 Task: Search One-way flight tickets for 2 adults, in Business from Sharm El Sheikh to Chengdu to travel on 15-Dec-2023.
Action: Mouse moved to (321, 262)
Screenshot: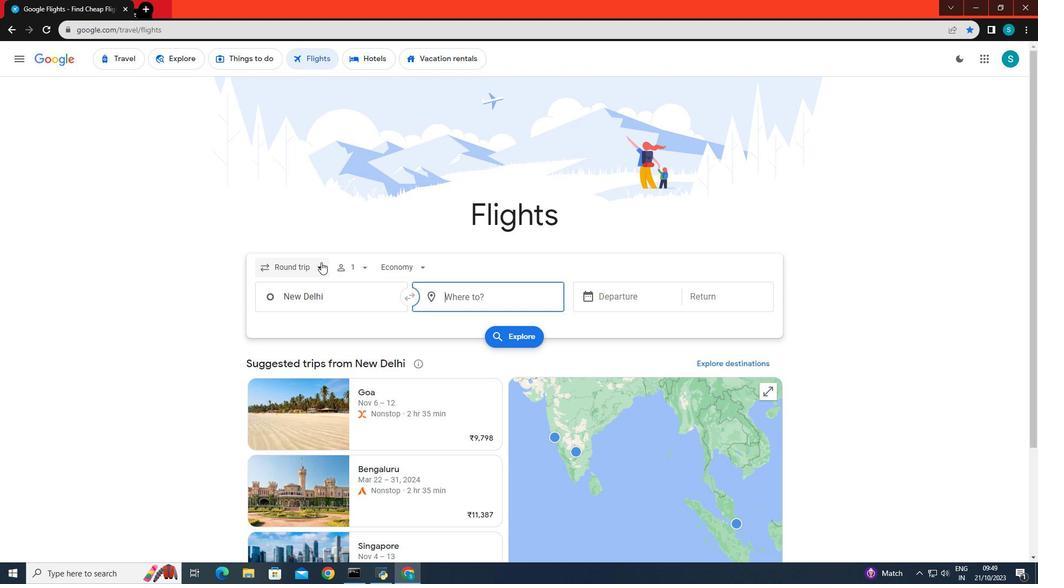 
Action: Mouse pressed left at (321, 262)
Screenshot: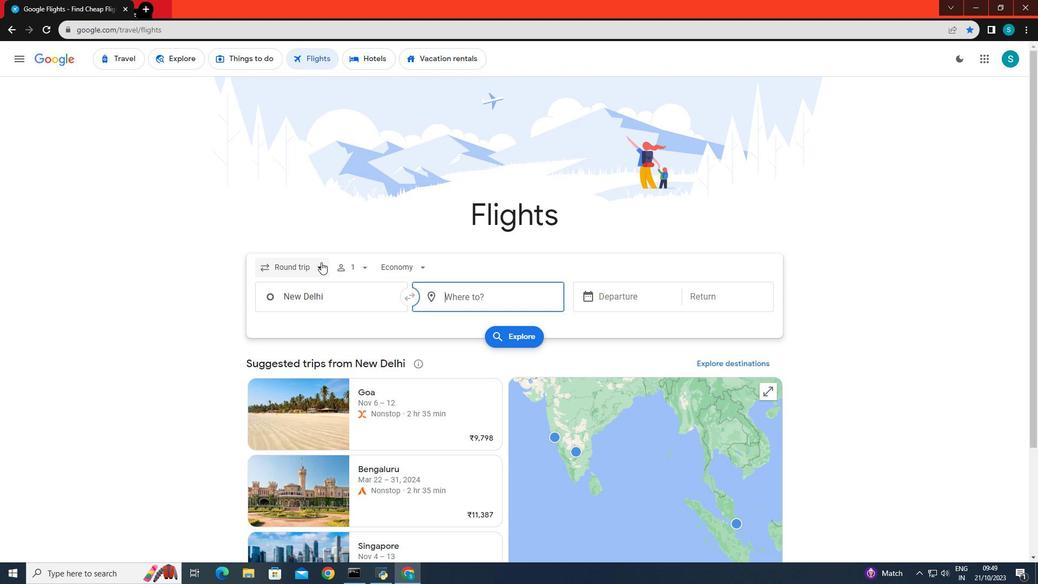 
Action: Mouse moved to (297, 317)
Screenshot: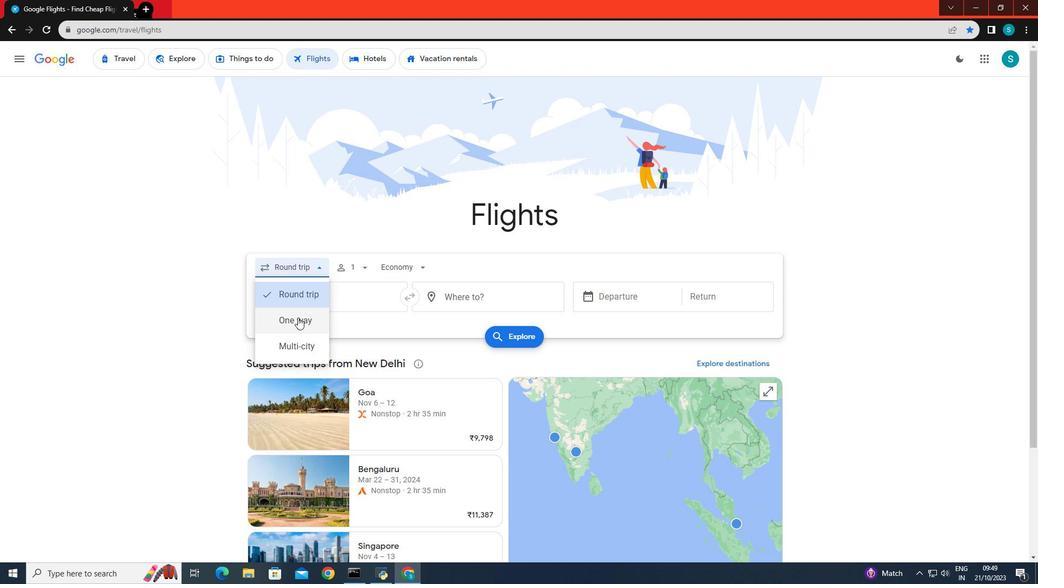 
Action: Mouse pressed left at (297, 317)
Screenshot: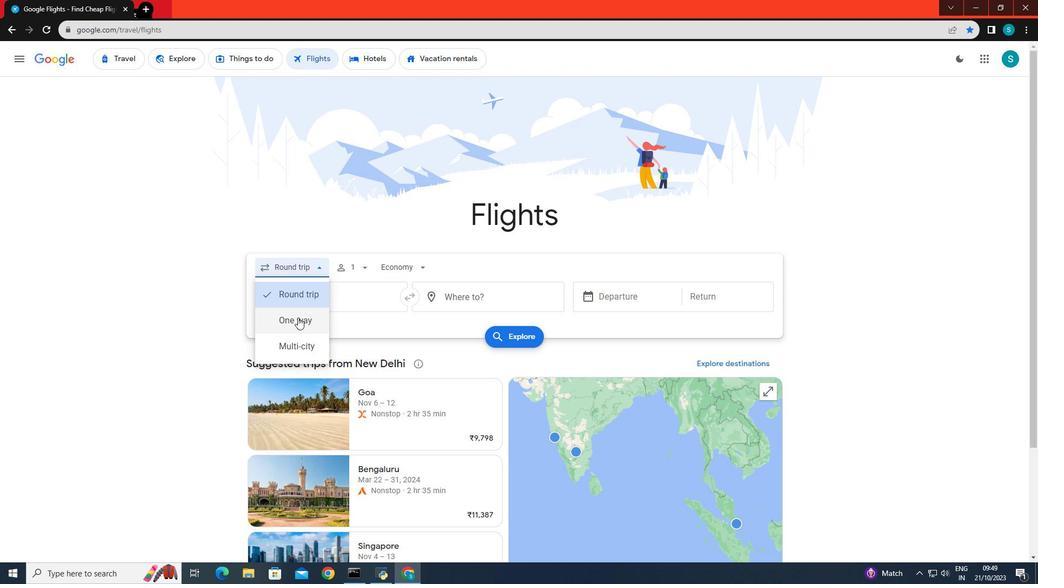 
Action: Mouse moved to (350, 266)
Screenshot: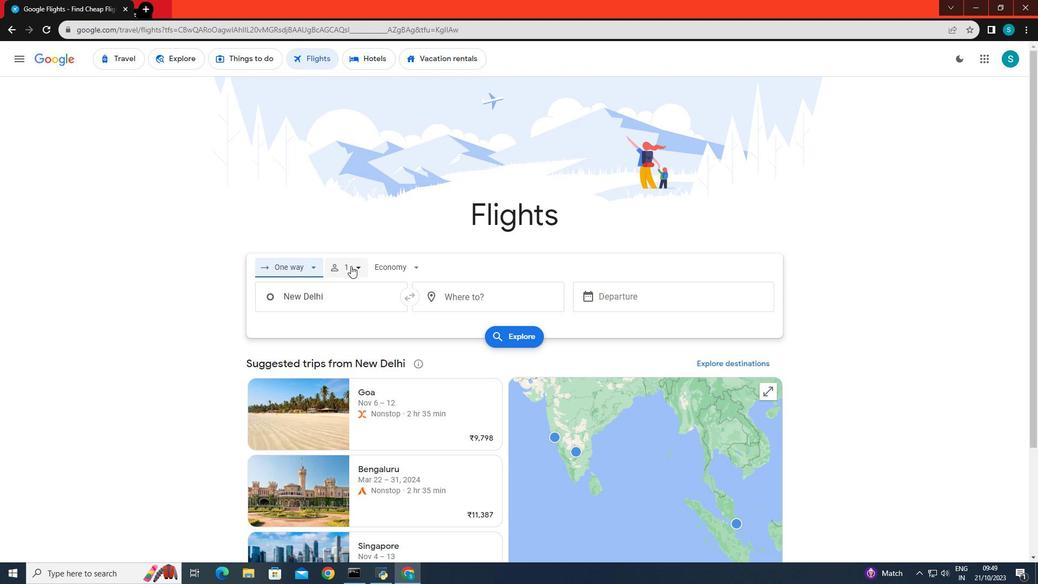 
Action: Mouse pressed left at (350, 266)
Screenshot: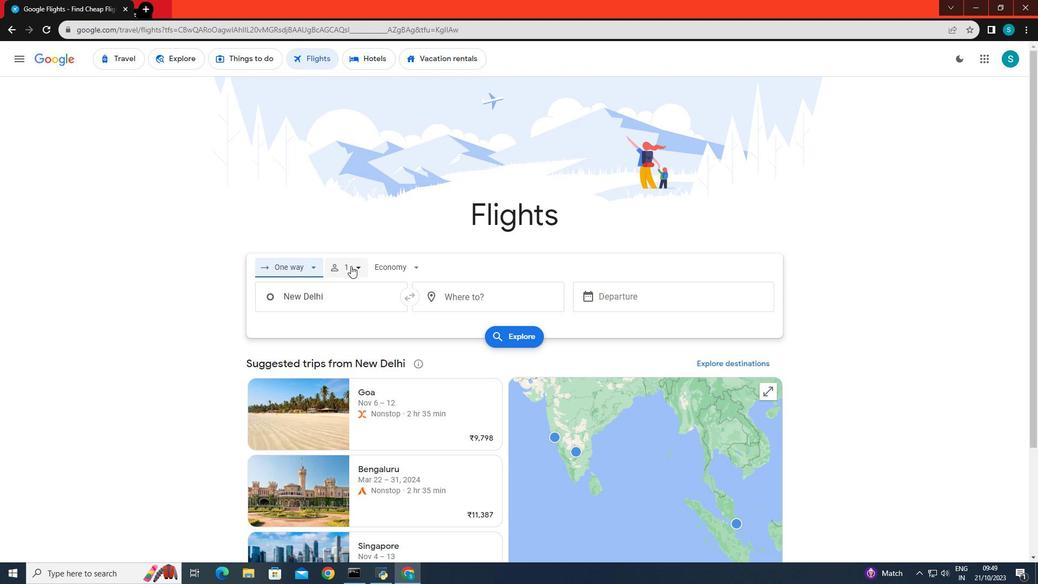 
Action: Mouse moved to (441, 294)
Screenshot: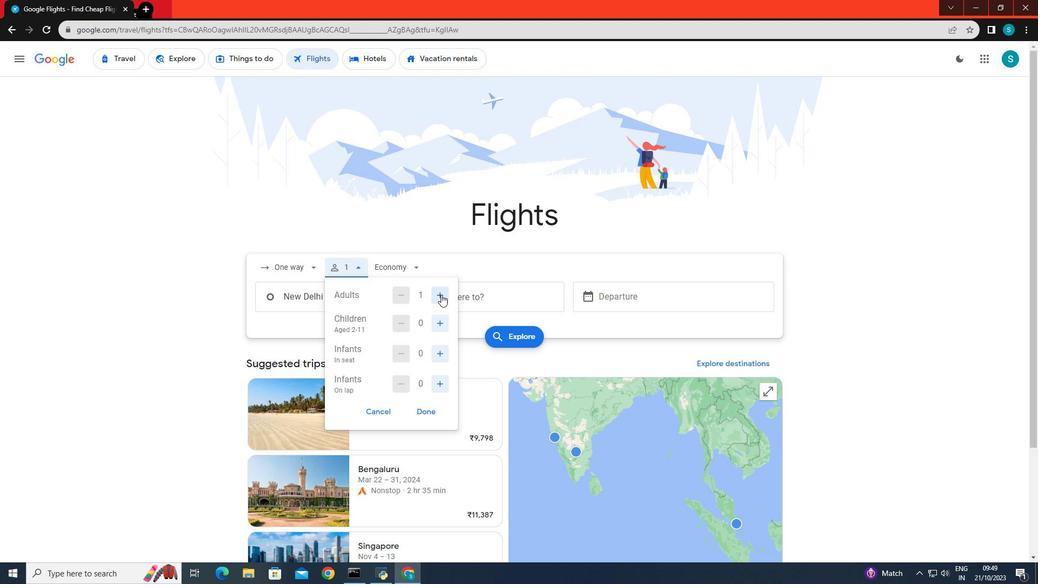 
Action: Mouse pressed left at (441, 294)
Screenshot: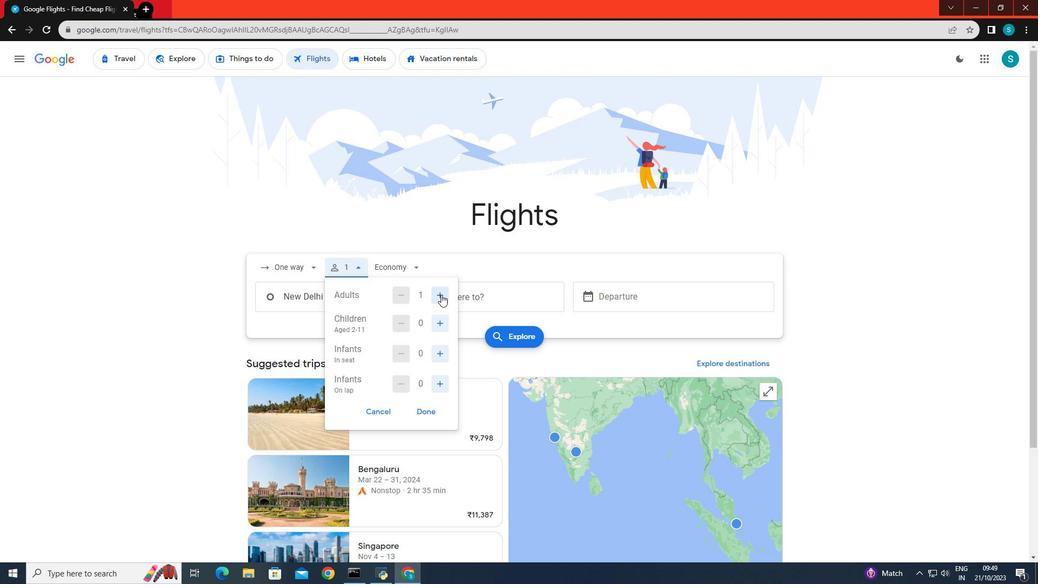 
Action: Mouse moved to (426, 408)
Screenshot: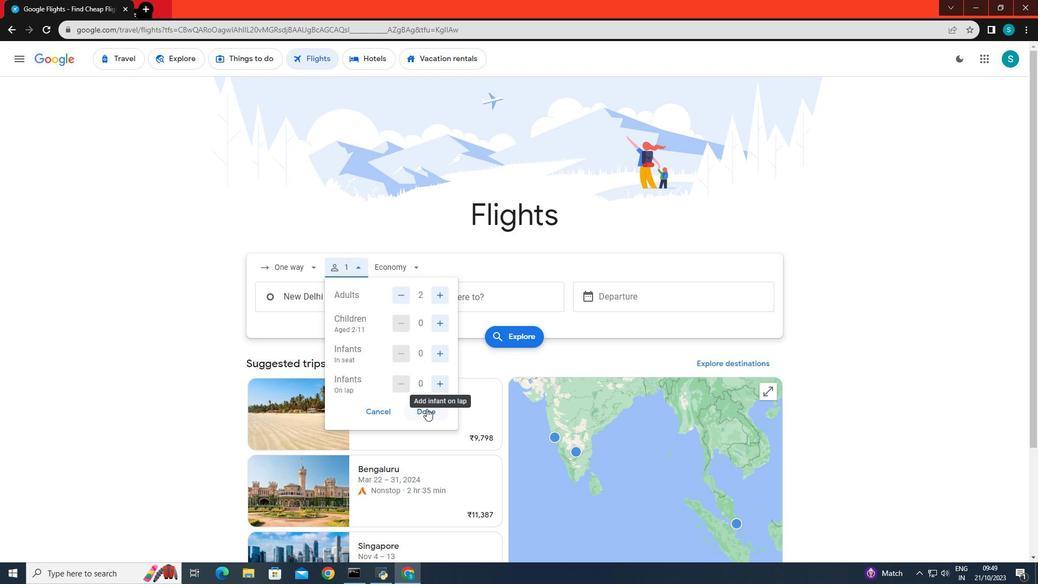 
Action: Mouse pressed left at (426, 408)
Screenshot: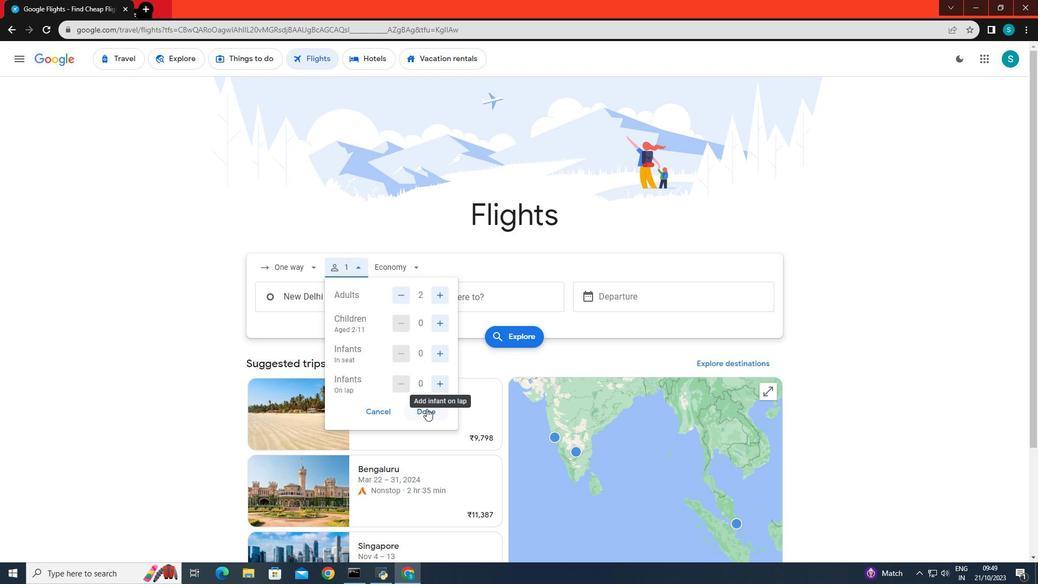 
Action: Mouse moved to (410, 261)
Screenshot: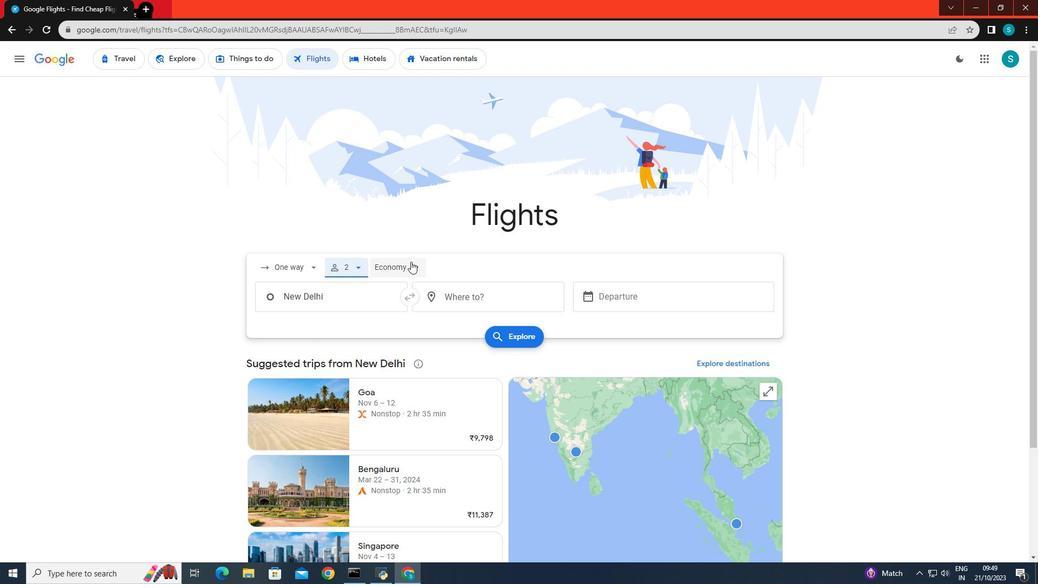 
Action: Mouse pressed left at (410, 261)
Screenshot: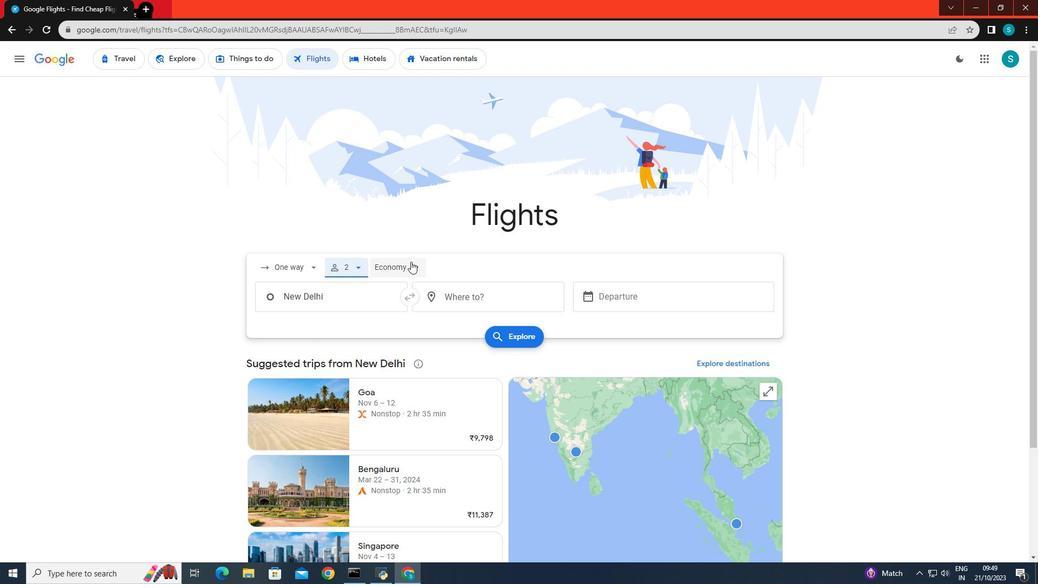 
Action: Mouse moved to (408, 341)
Screenshot: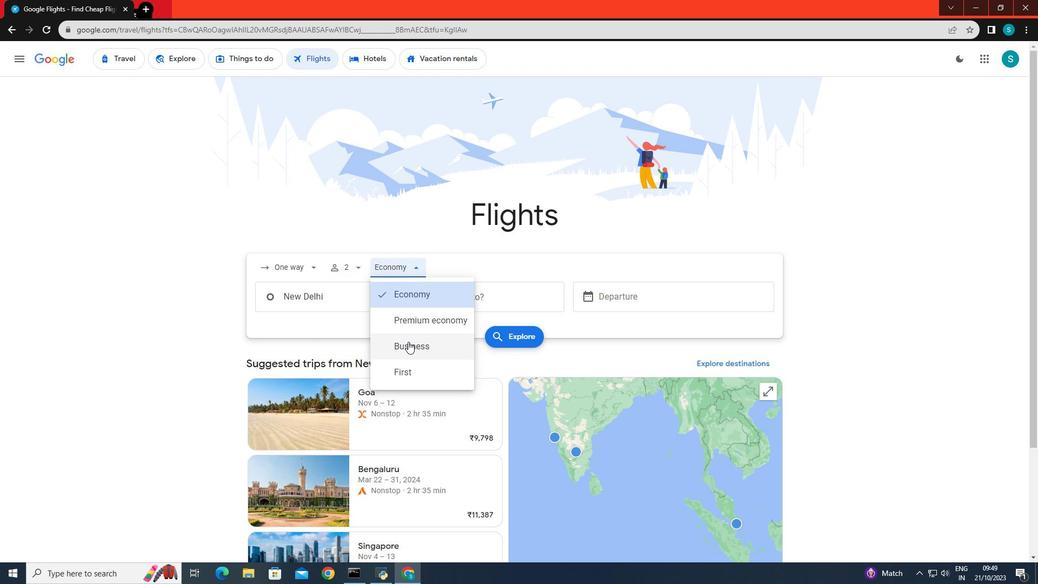
Action: Mouse pressed left at (408, 341)
Screenshot: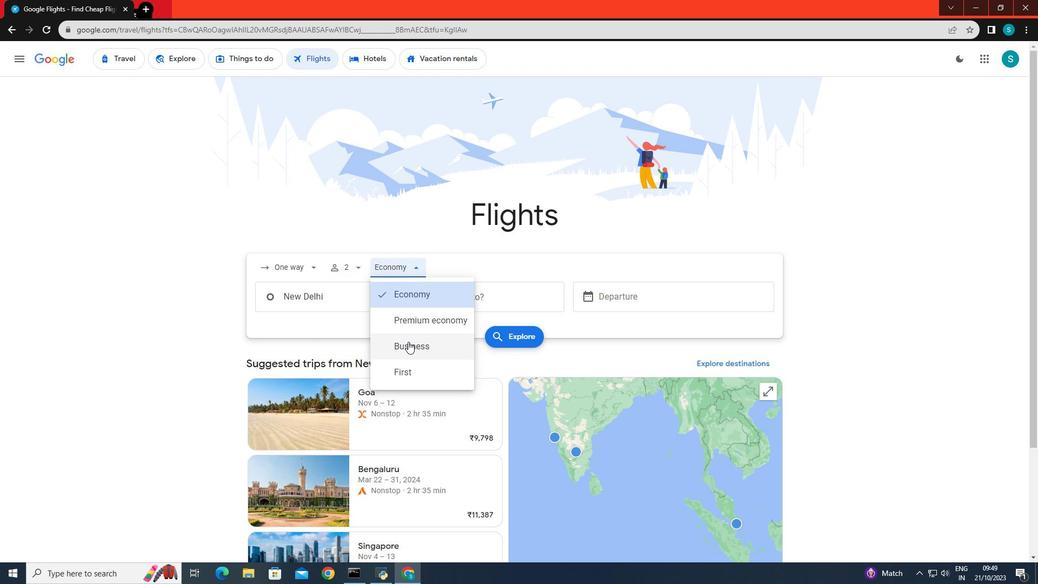 
Action: Mouse moved to (328, 292)
Screenshot: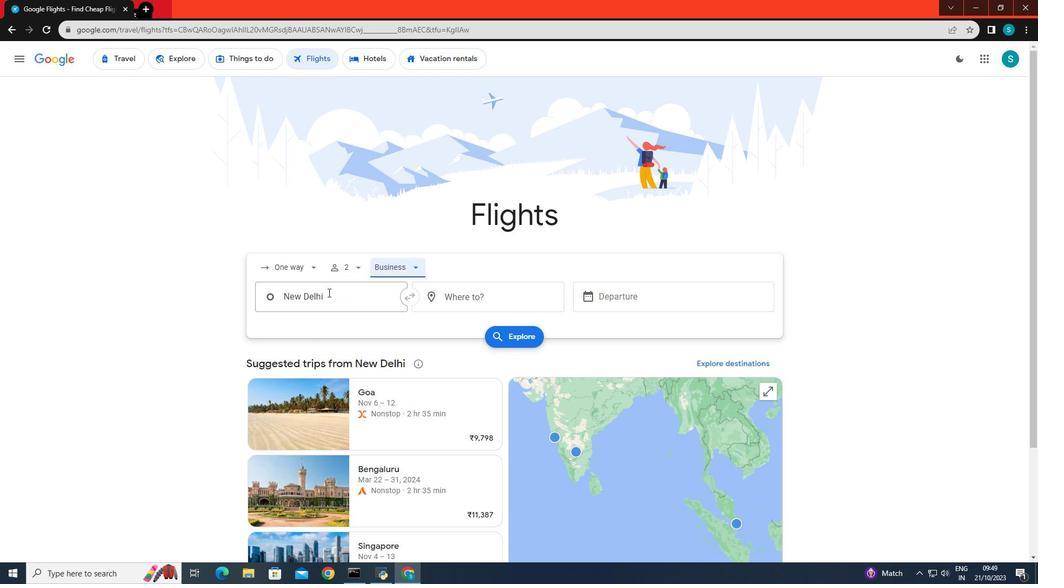 
Action: Mouse pressed left at (328, 292)
Screenshot: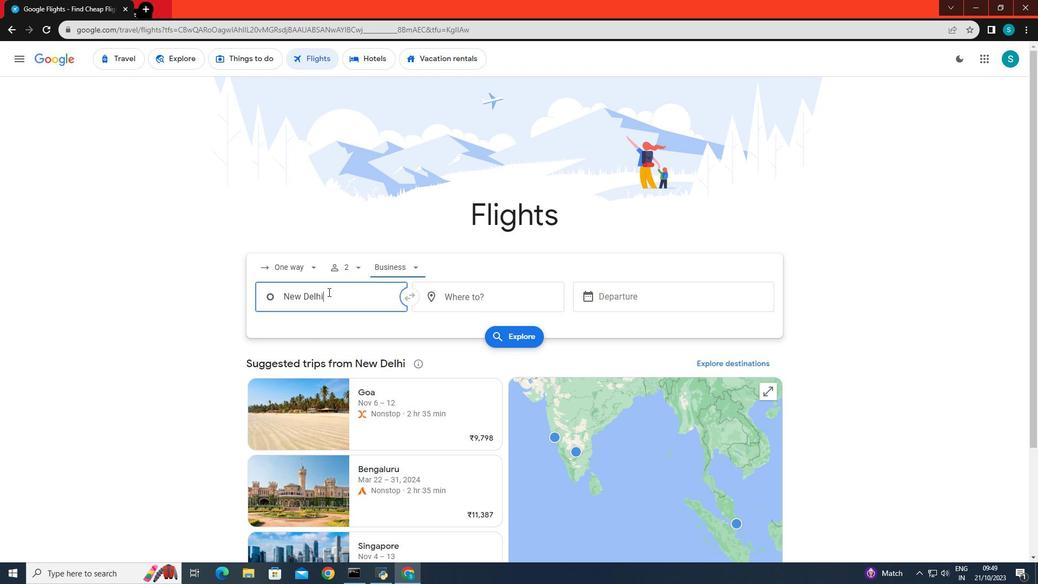 
Action: Key pressed <Key.backspace><Key.caps_lock>S<Key.caps_lock>harm
Screenshot: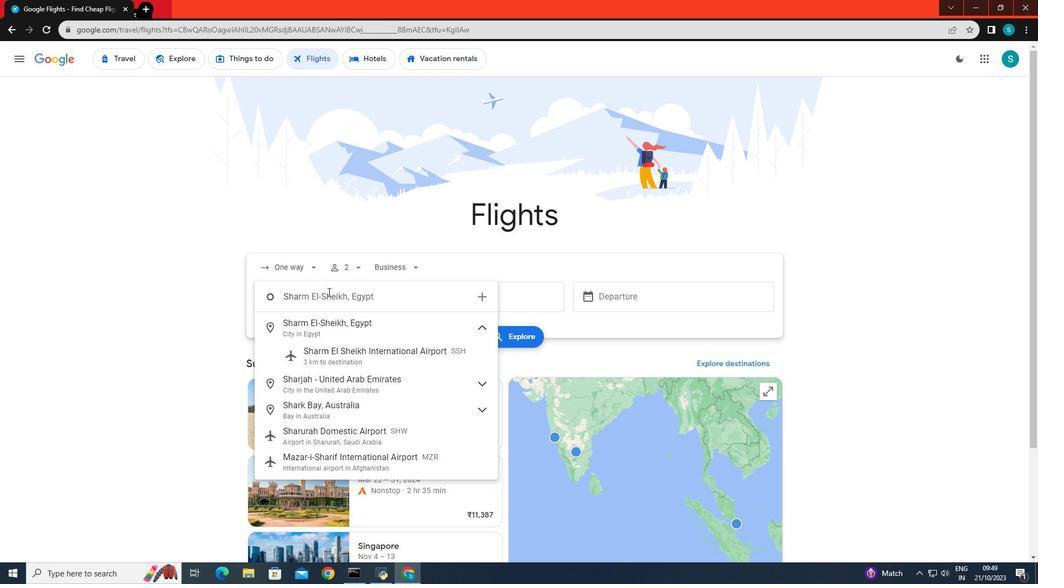 
Action: Mouse moved to (326, 319)
Screenshot: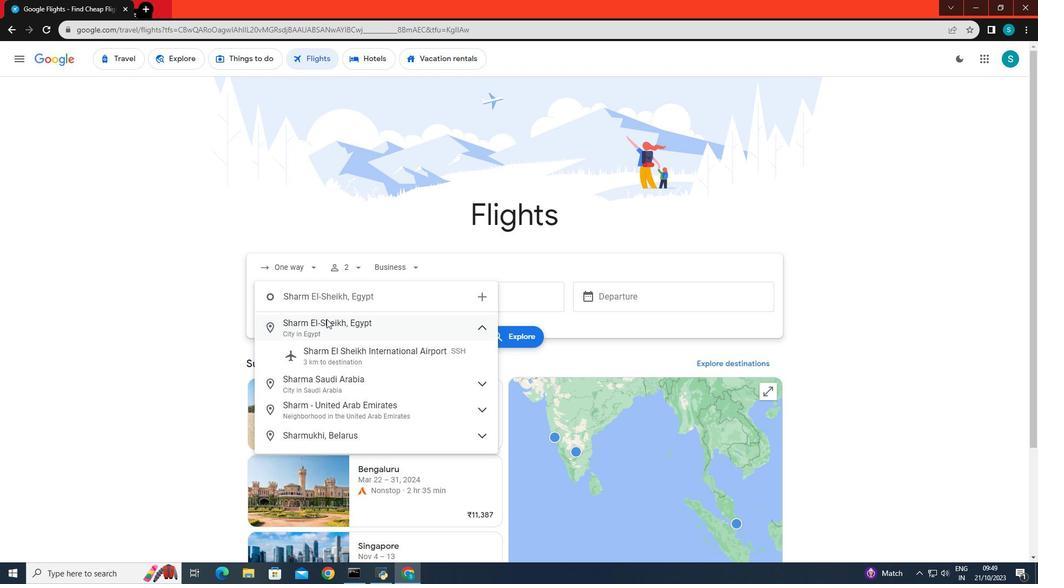 
Action: Mouse pressed left at (326, 319)
Screenshot: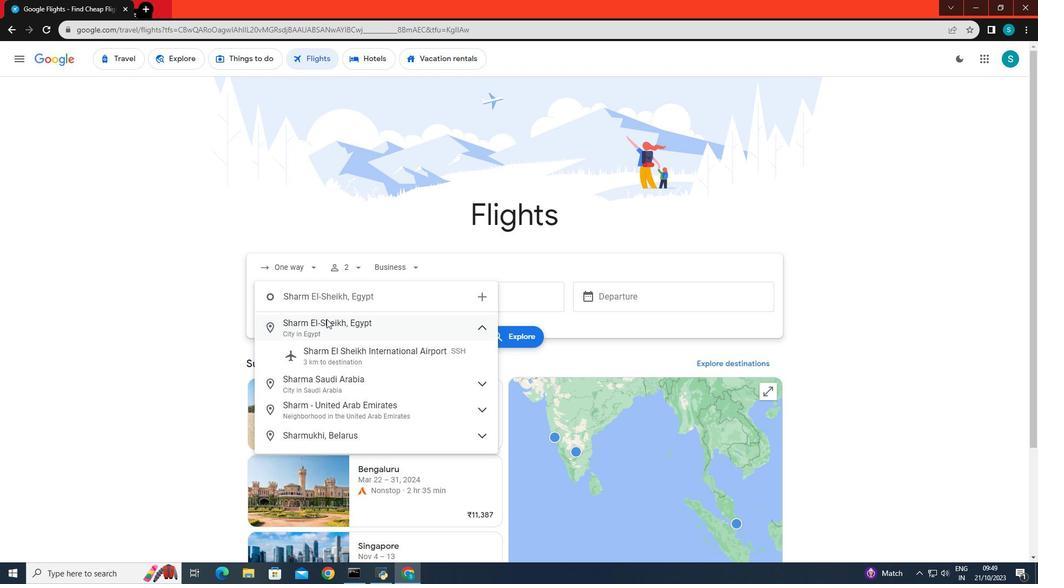 
Action: Mouse moved to (457, 297)
Screenshot: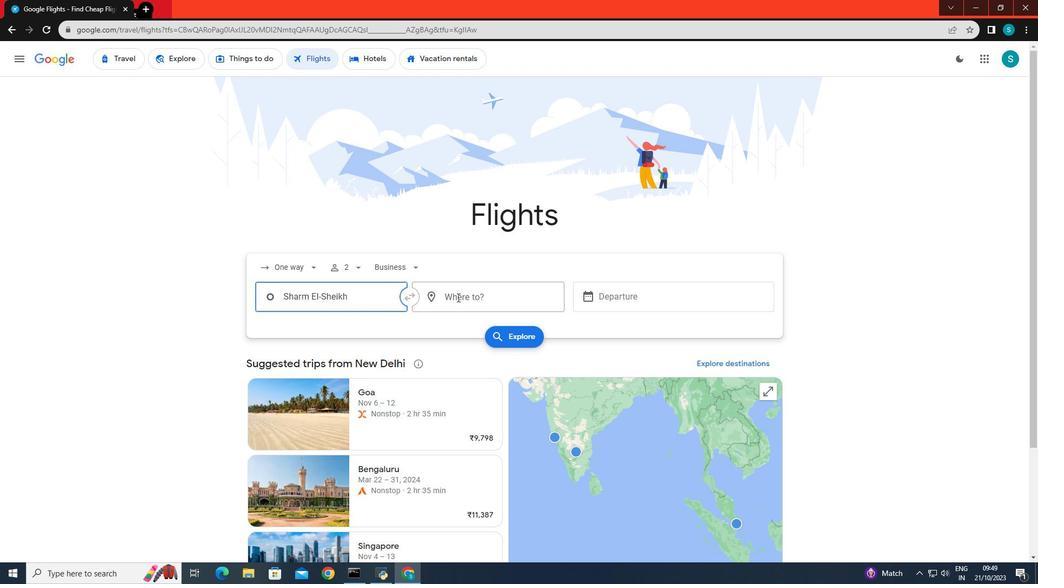 
Action: Mouse pressed left at (457, 297)
Screenshot: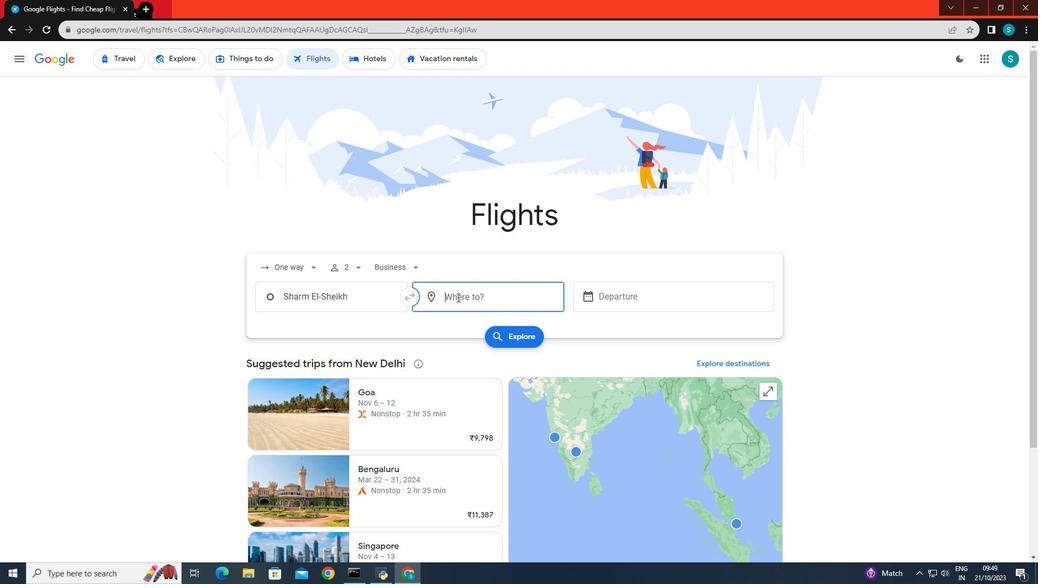 
Action: Key pressed <Key.caps_lock>C<Key.caps_lock>hengd
Screenshot: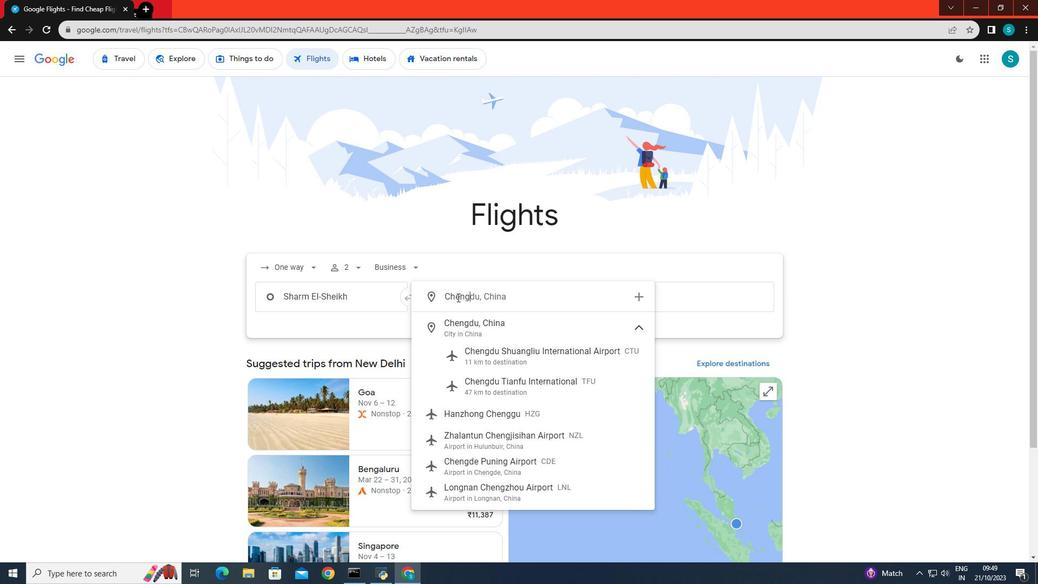 
Action: Mouse moved to (491, 322)
Screenshot: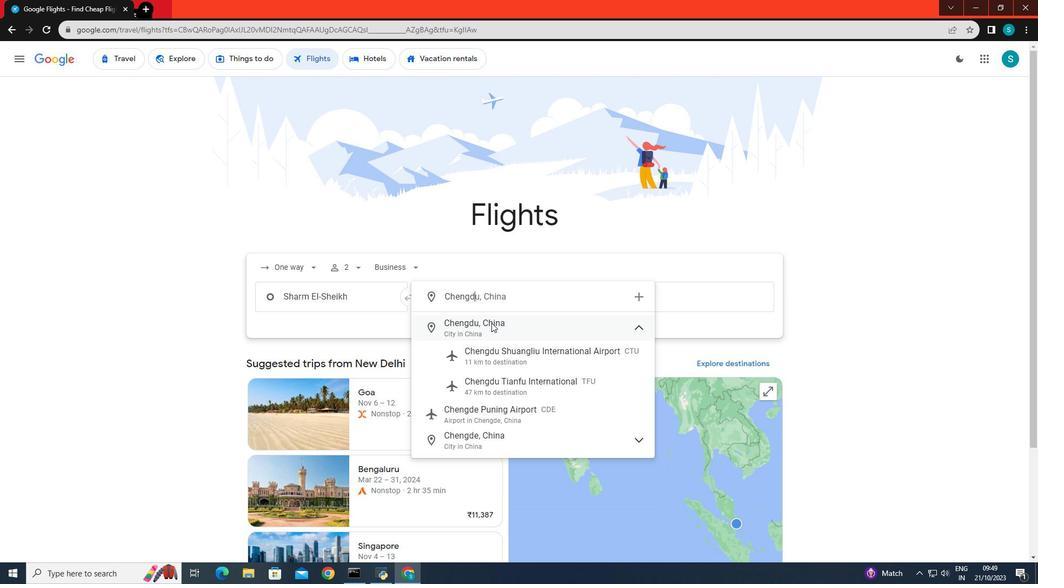 
Action: Mouse pressed left at (491, 322)
Screenshot: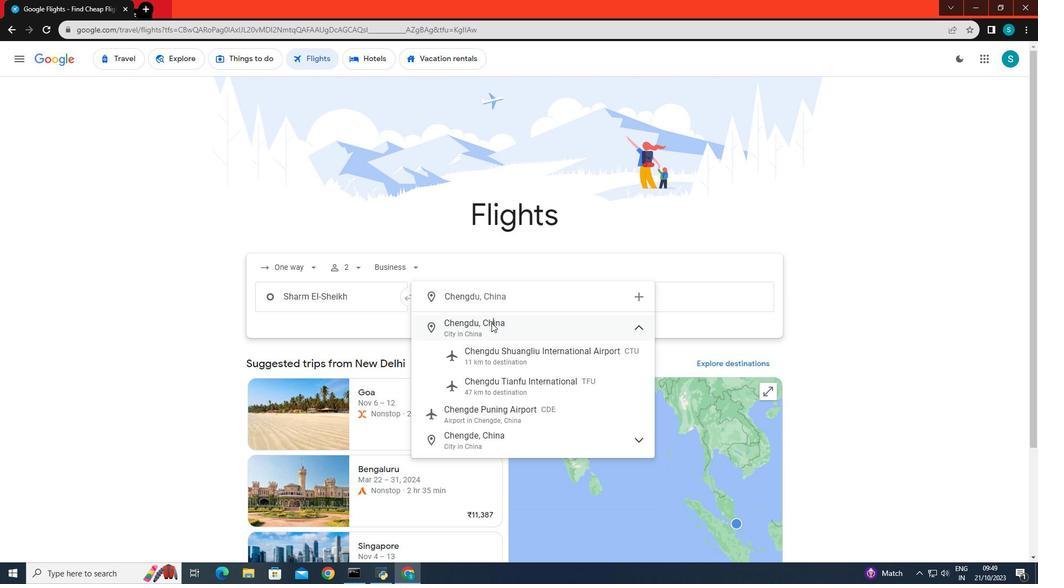 
Action: Mouse moved to (604, 289)
Screenshot: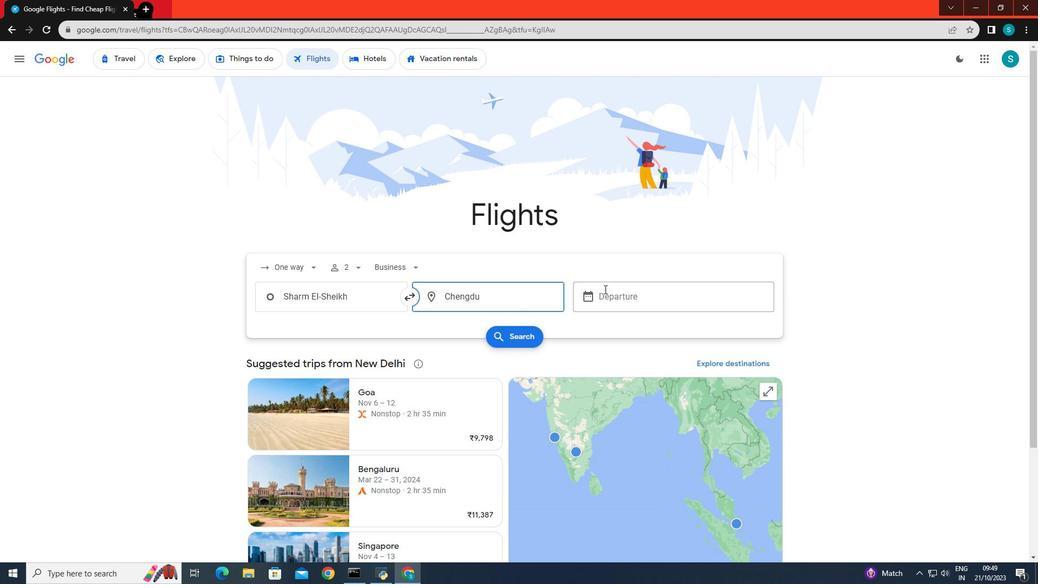 
Action: Mouse pressed left at (604, 289)
Screenshot: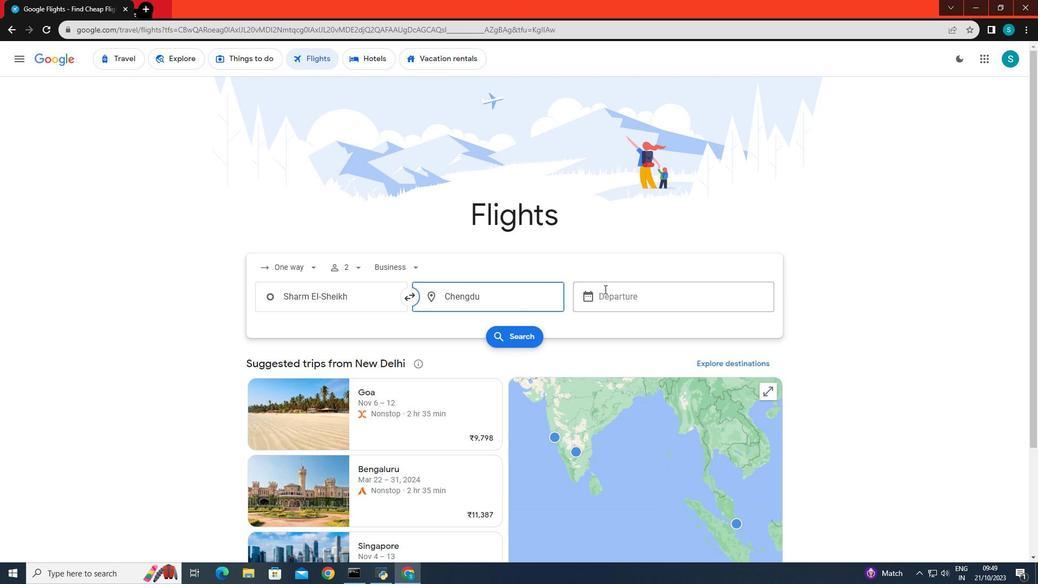 
Action: Mouse moved to (785, 416)
Screenshot: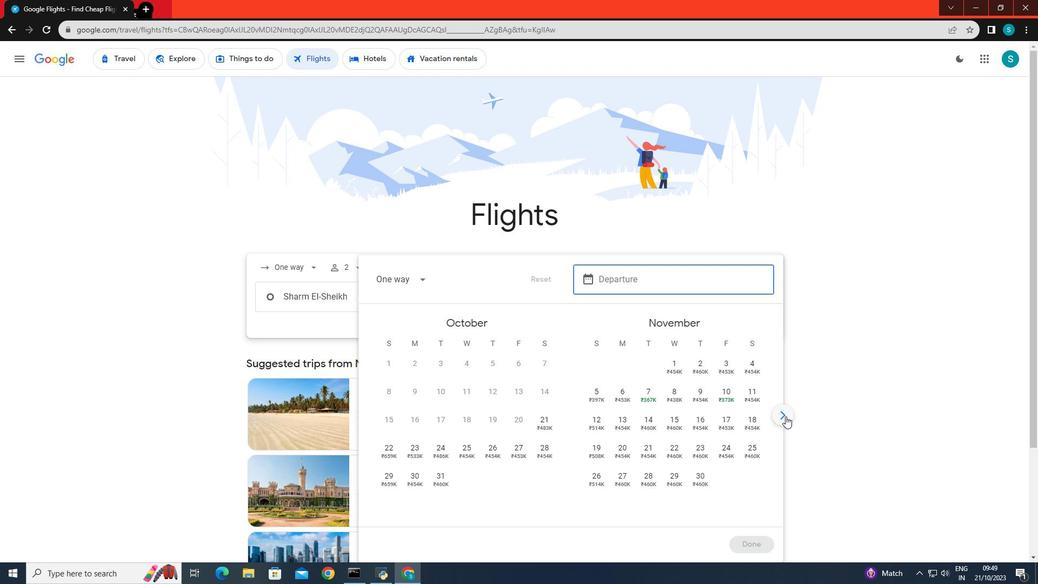 
Action: Mouse pressed left at (785, 416)
Screenshot: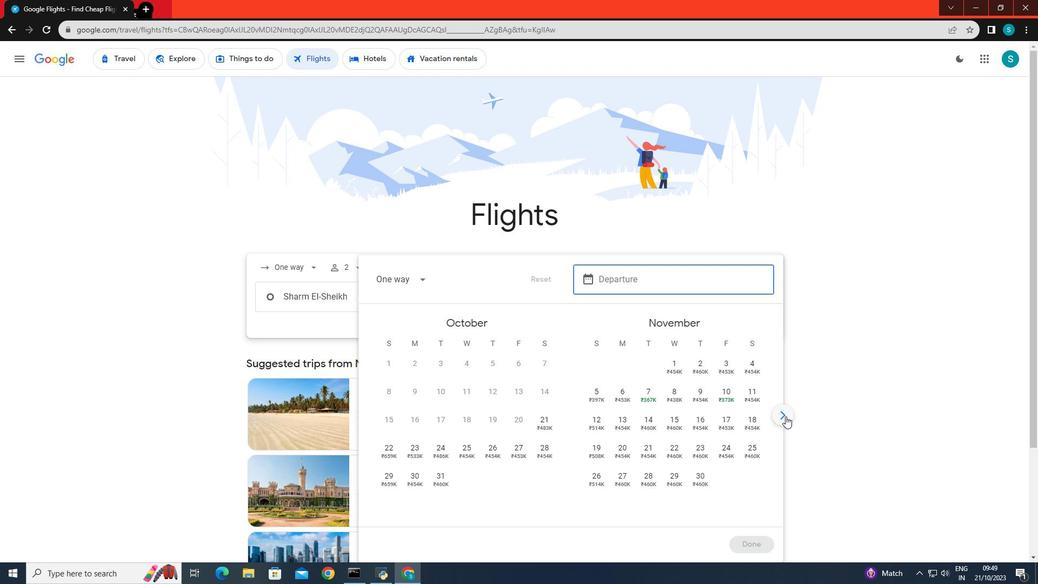 
Action: Mouse moved to (722, 419)
Screenshot: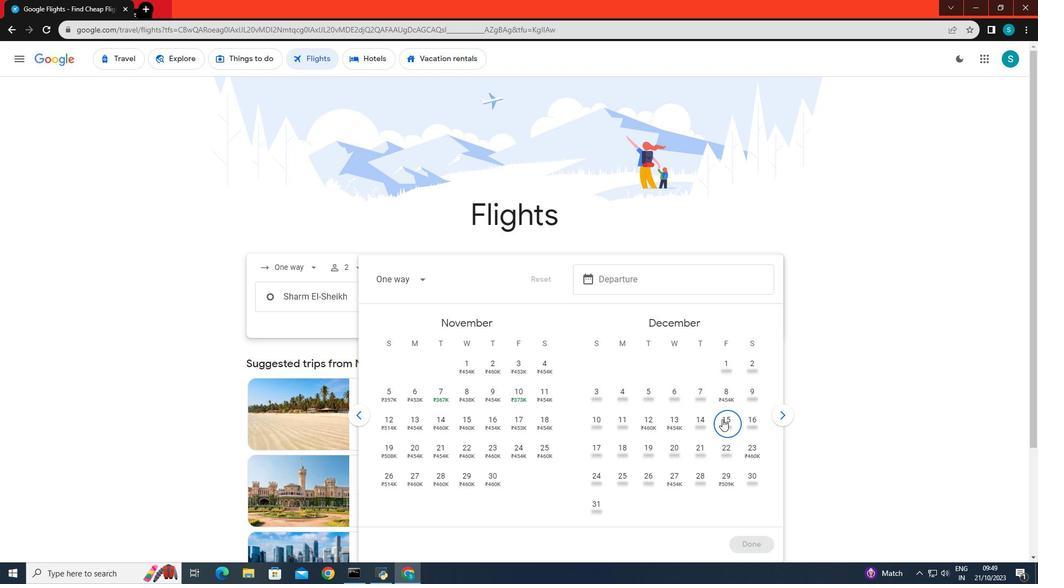 
Action: Mouse pressed left at (722, 419)
Screenshot: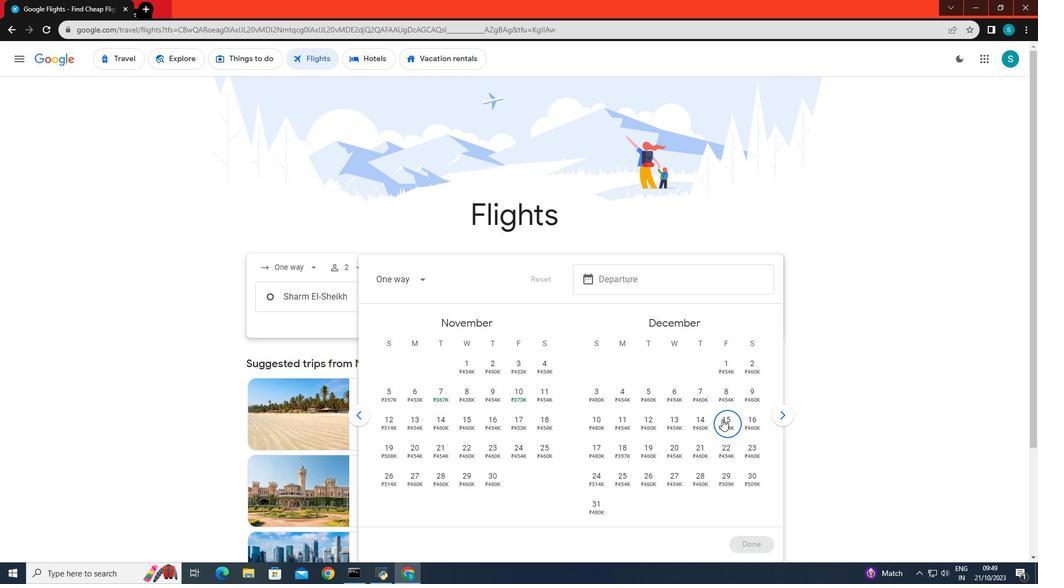 
Action: Mouse moved to (751, 541)
Screenshot: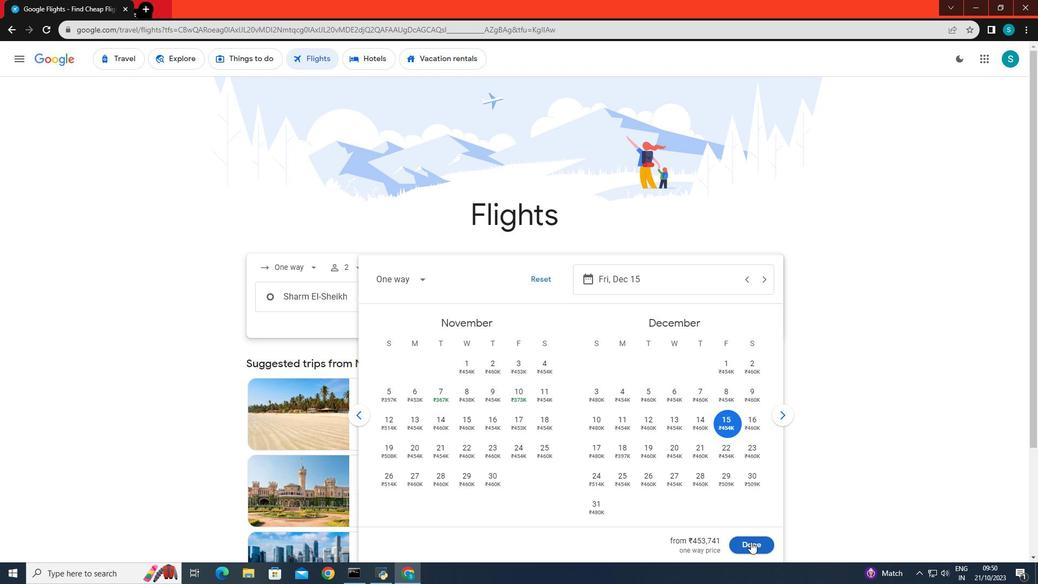 
Action: Mouse pressed left at (751, 541)
Screenshot: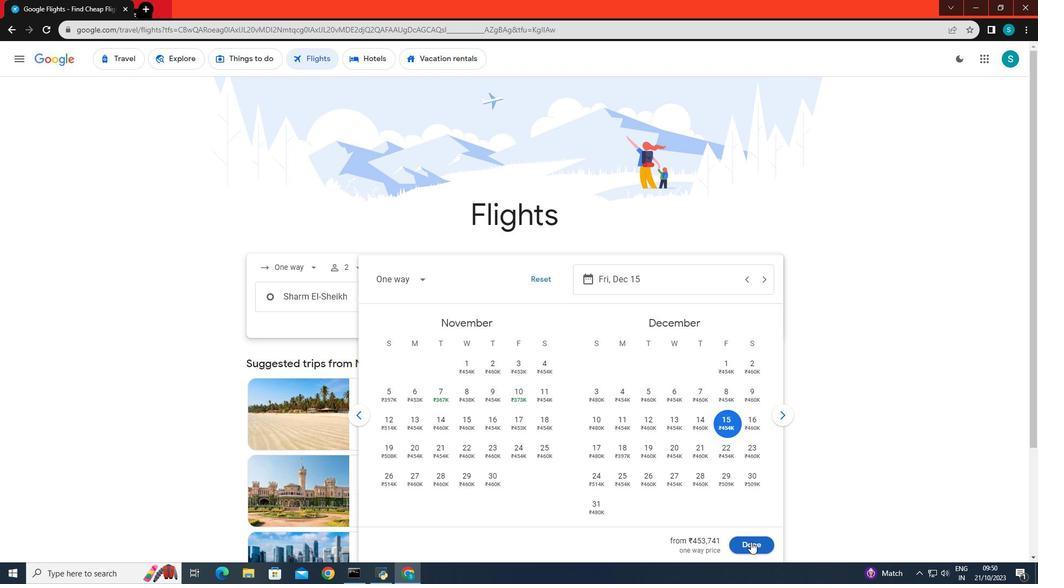 
Action: Mouse moved to (510, 336)
Screenshot: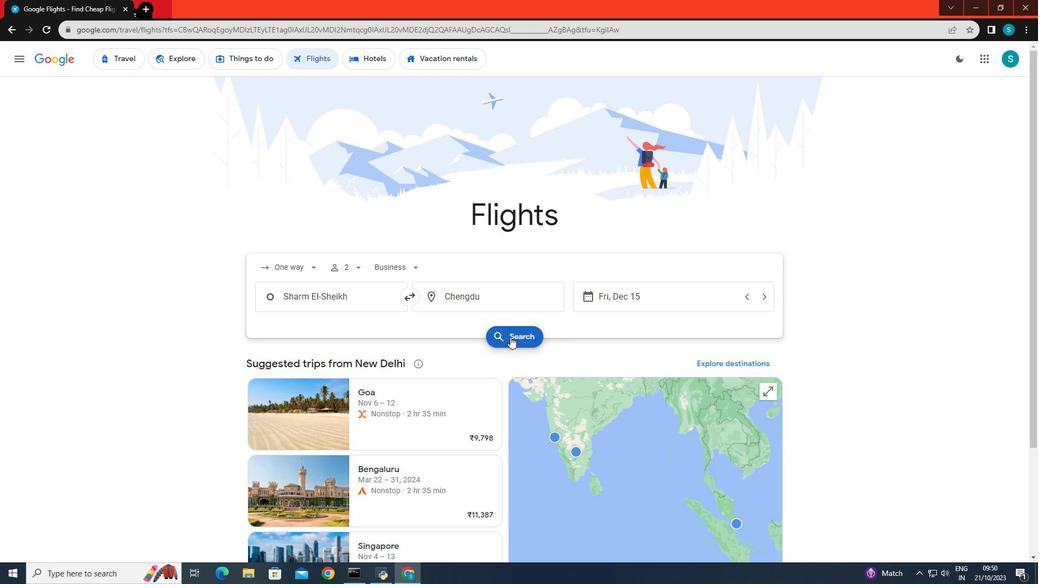 
Action: Mouse pressed left at (510, 336)
Screenshot: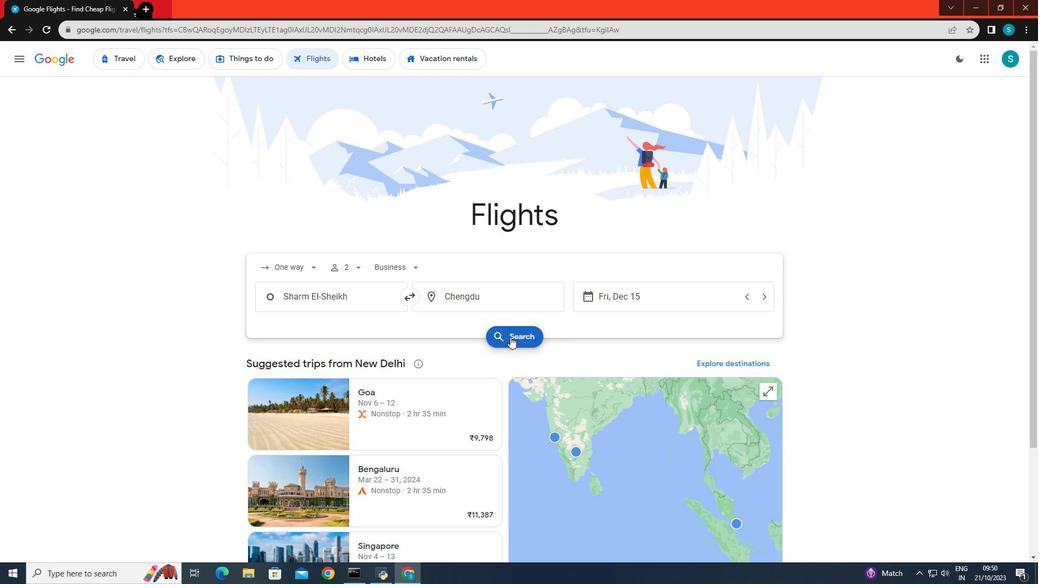
Action: Mouse moved to (452, 315)
Screenshot: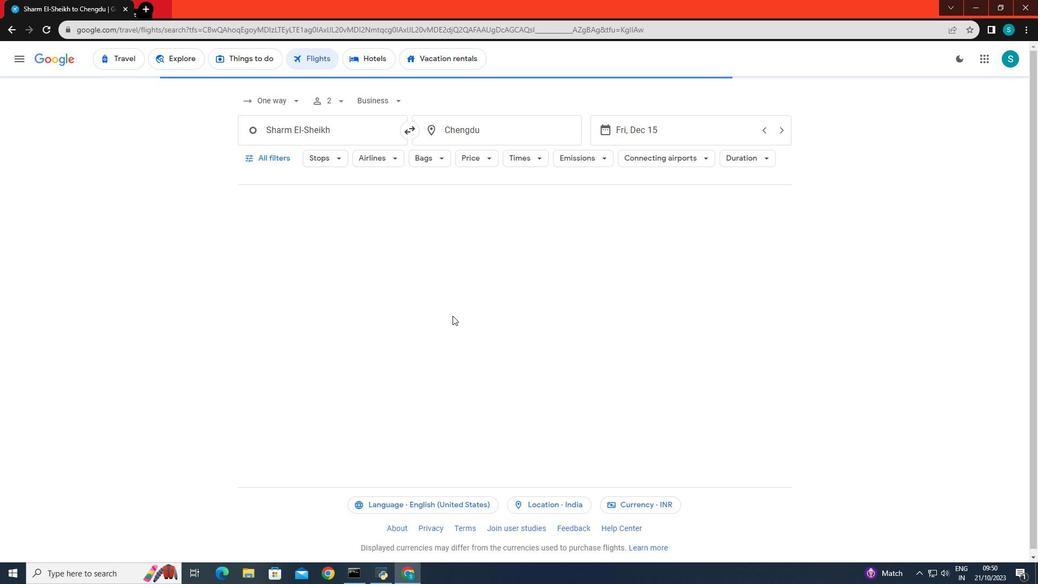 
